 Task: Schedule a networking breakfast event for next Wednesday at 9:00 AM.
Action: Mouse moved to (77, 241)
Screenshot: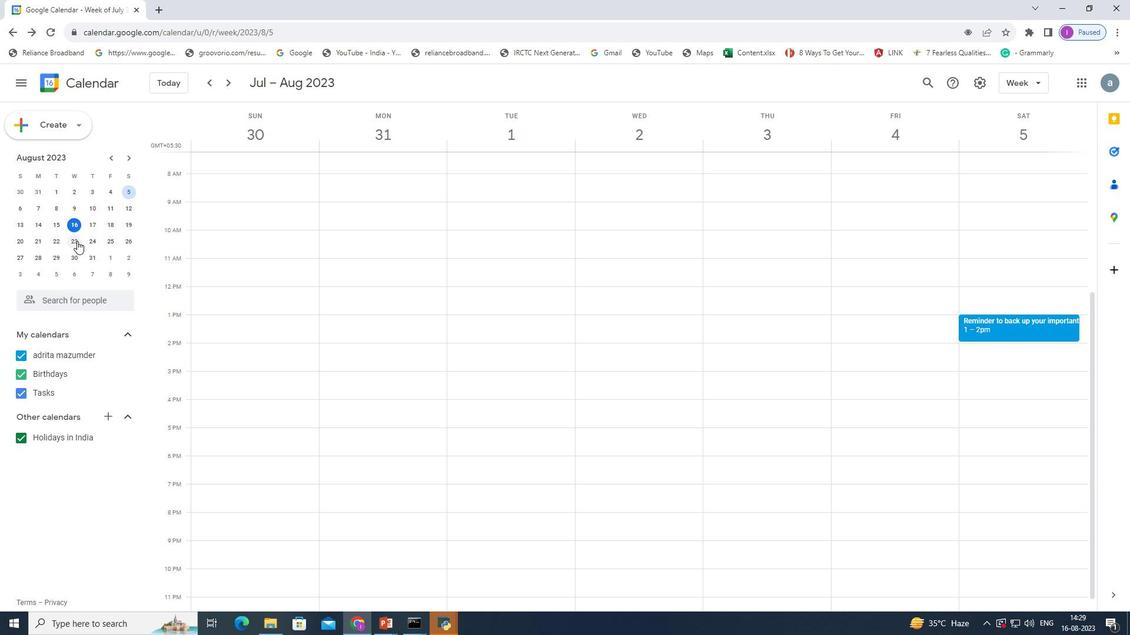 
Action: Mouse pressed left at (77, 241)
Screenshot: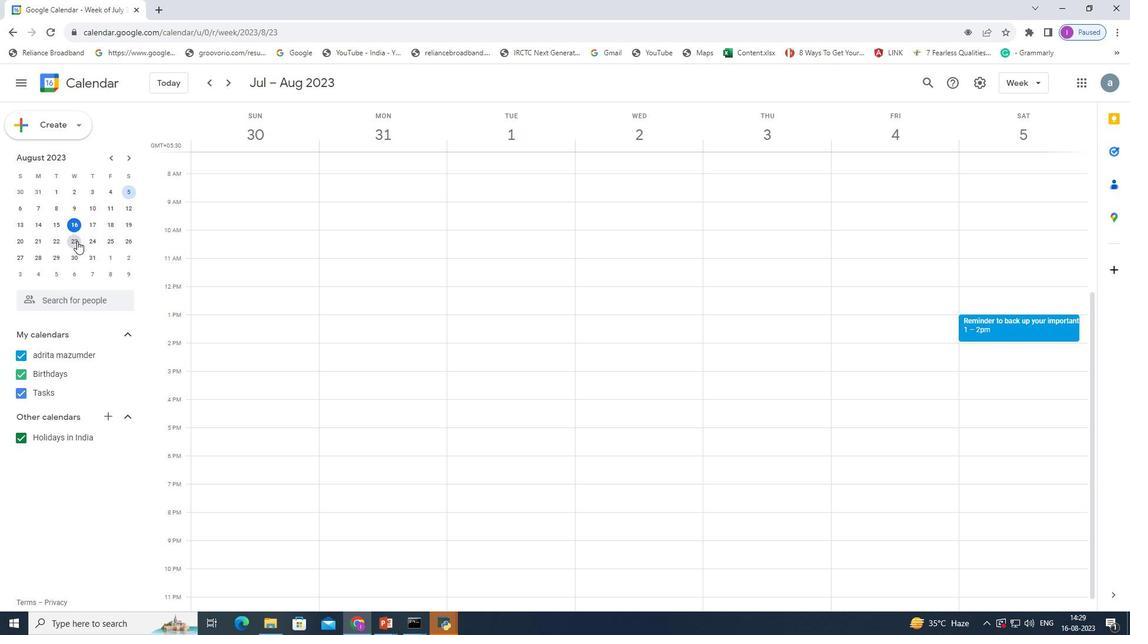 
Action: Mouse moved to (77, 243)
Screenshot: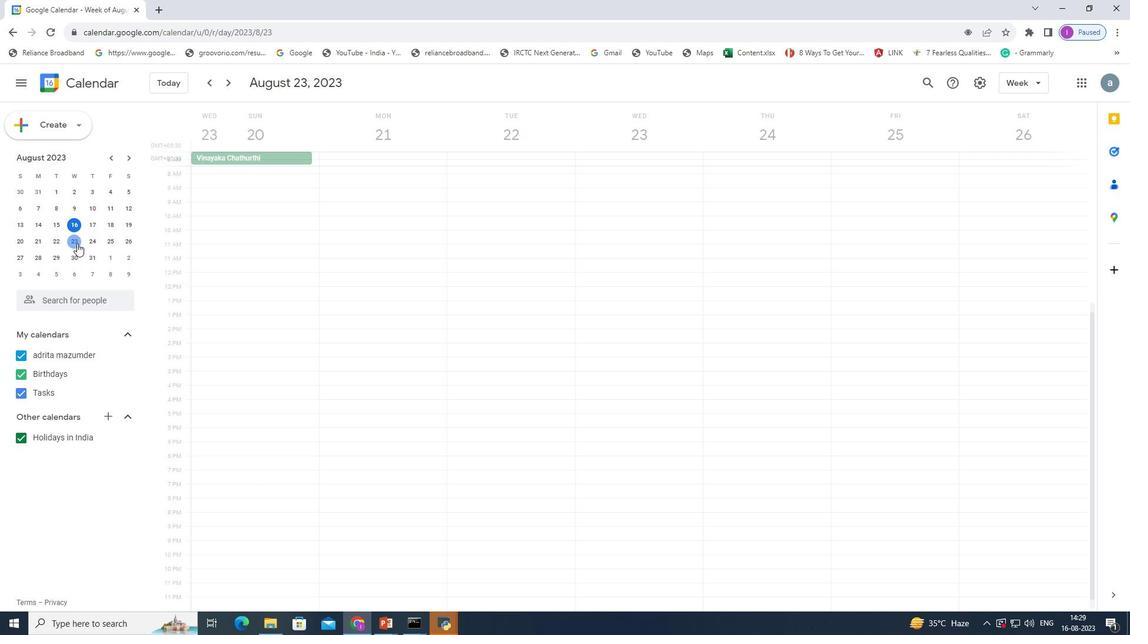 
Action: Mouse pressed left at (77, 243)
Screenshot: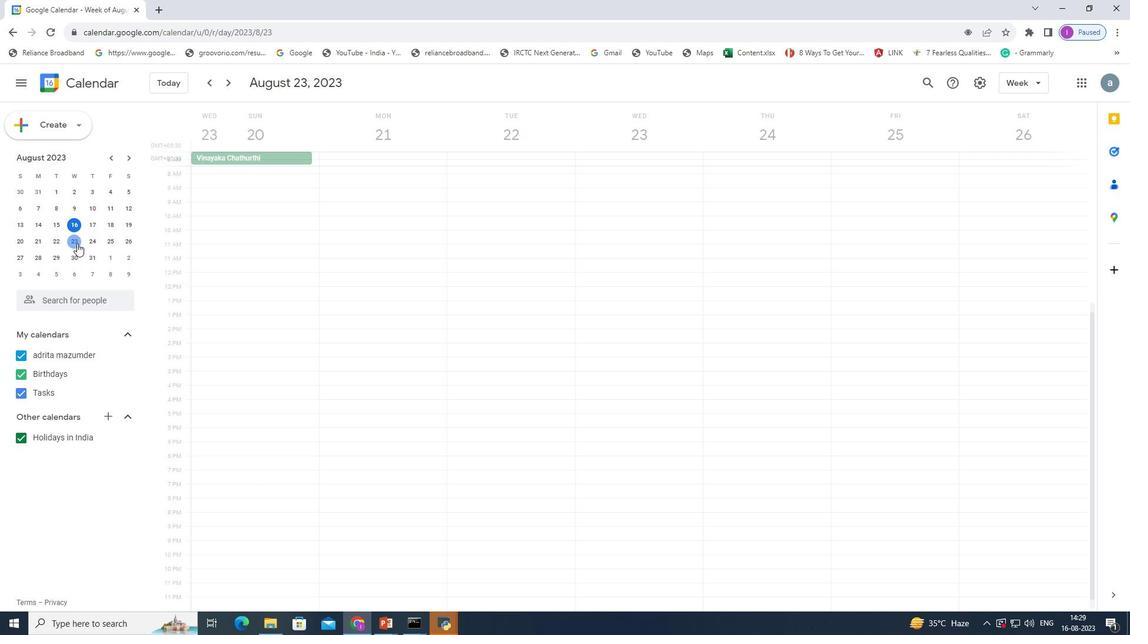 
Action: Mouse moved to (210, 190)
Screenshot: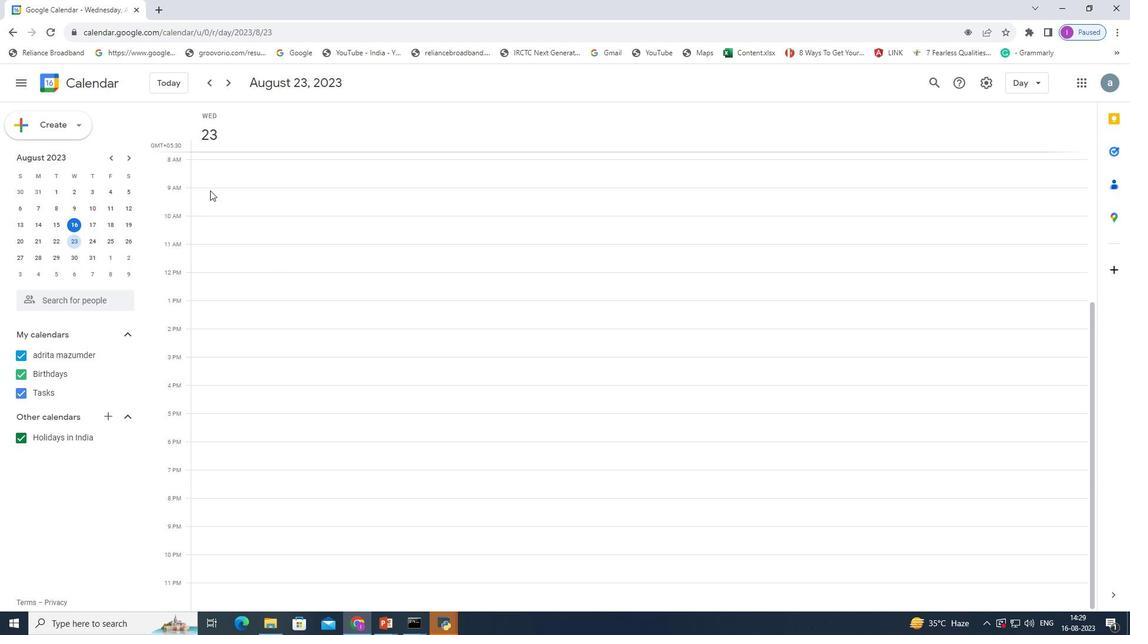 
Action: Mouse pressed left at (210, 190)
Screenshot: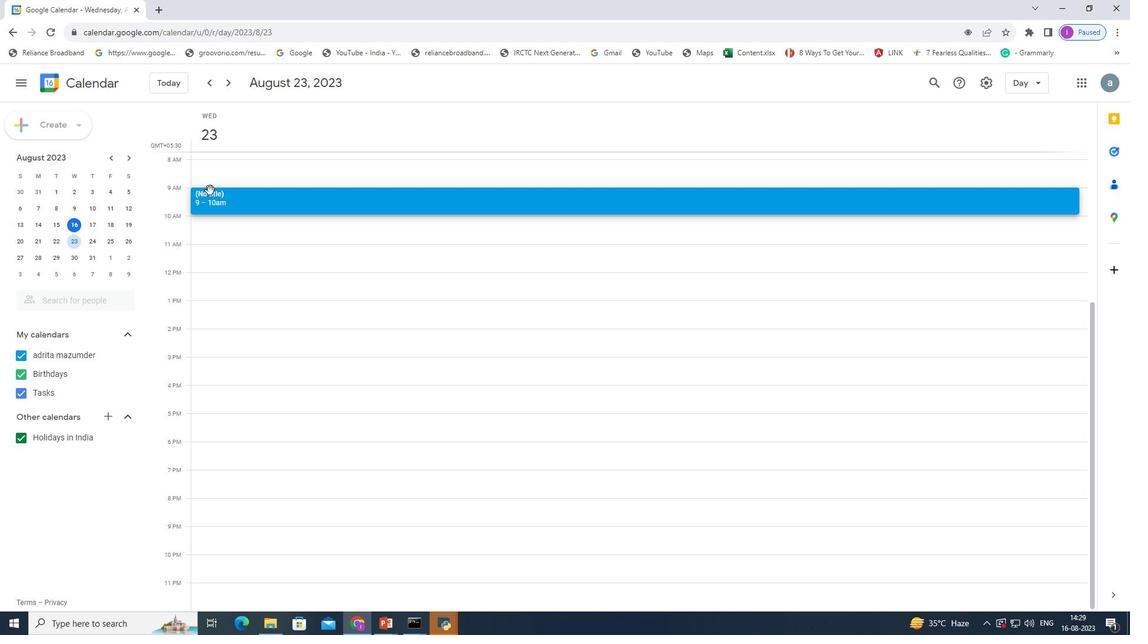 
Action: Mouse moved to (528, 233)
Screenshot: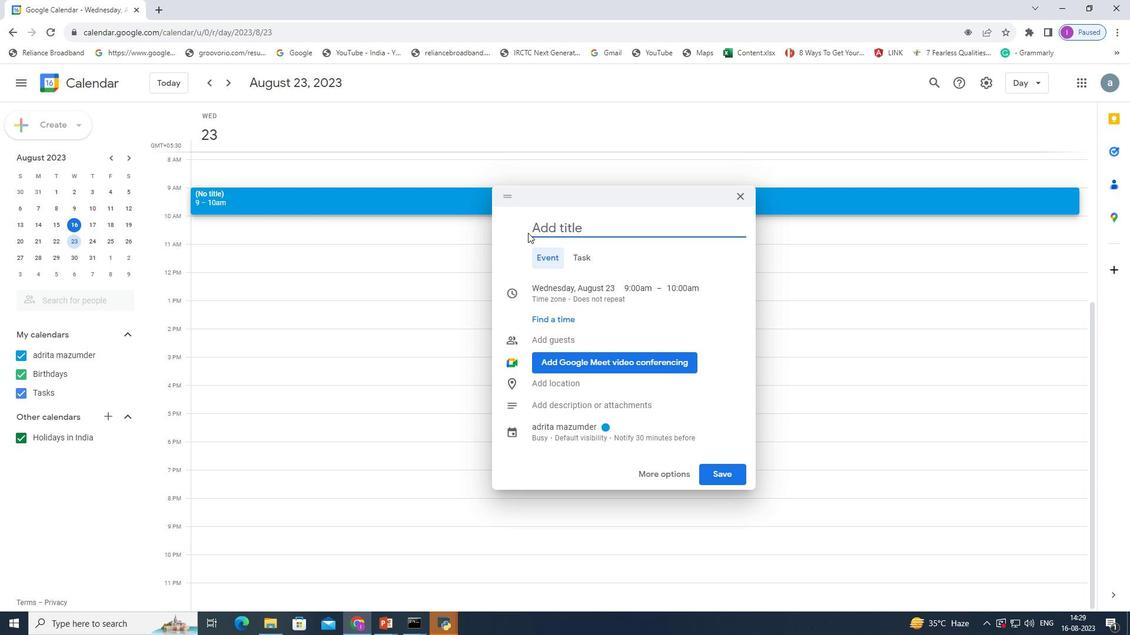 
Action: Key pressed <Key.shift><Key.shift><Key.shift><Key.shift><Key.shift><Key.shift><Key.shift><Key.shift><Key.shift><Key.shift><Key.shift><Key.shift><Key.shift><Key.shift><Key.shift>Networkingbreak
Screenshot: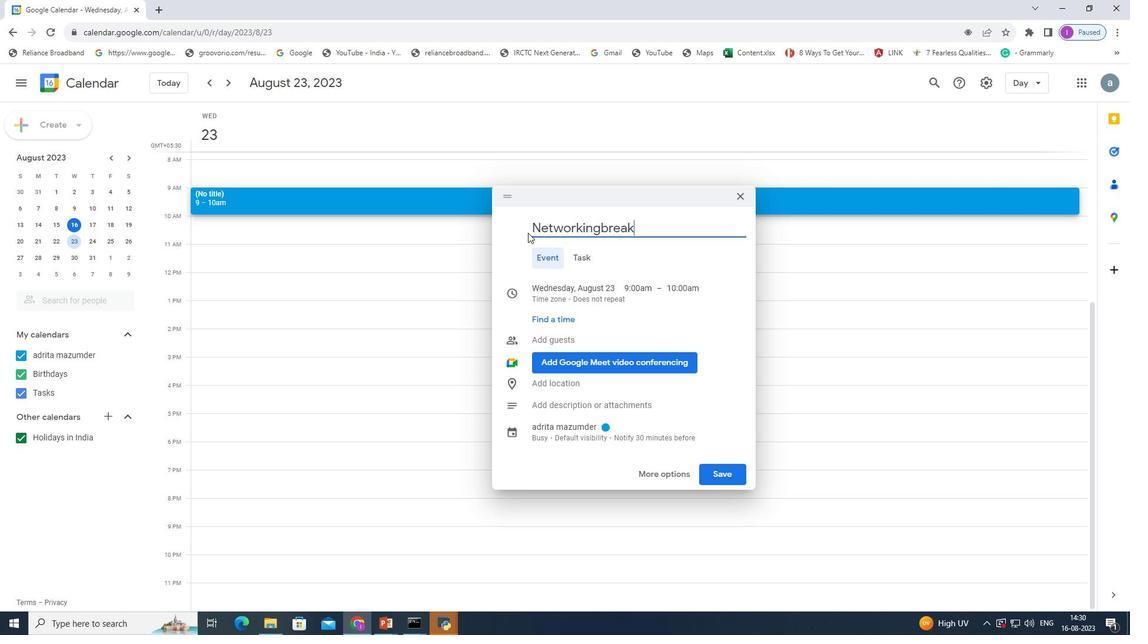 
Action: Mouse moved to (599, 226)
Screenshot: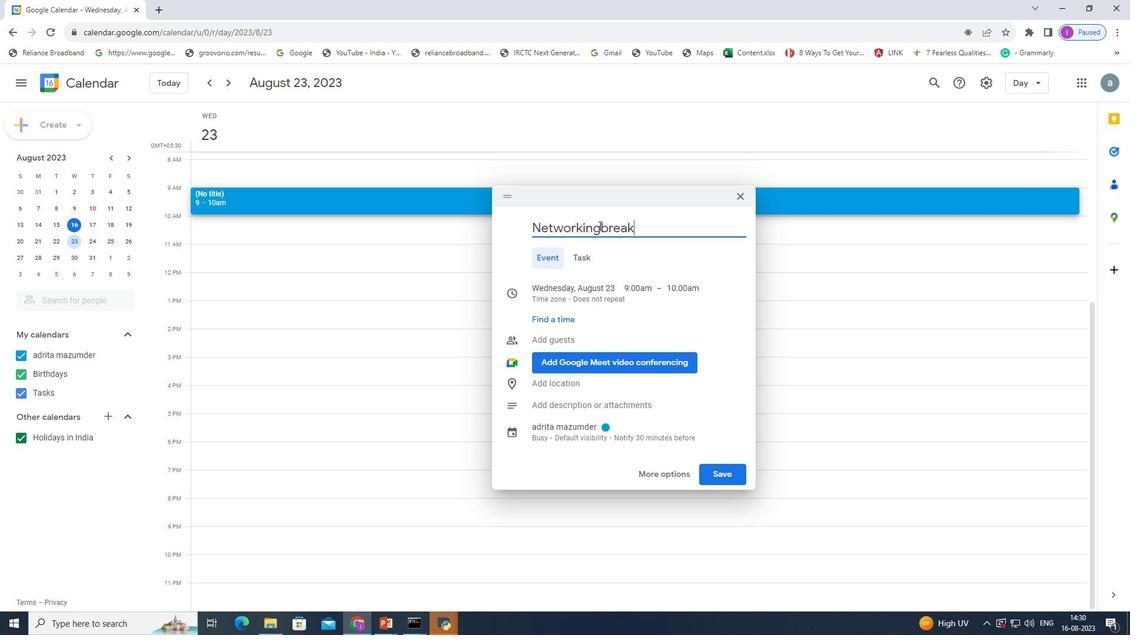 
Action: Mouse pressed left at (599, 226)
Screenshot: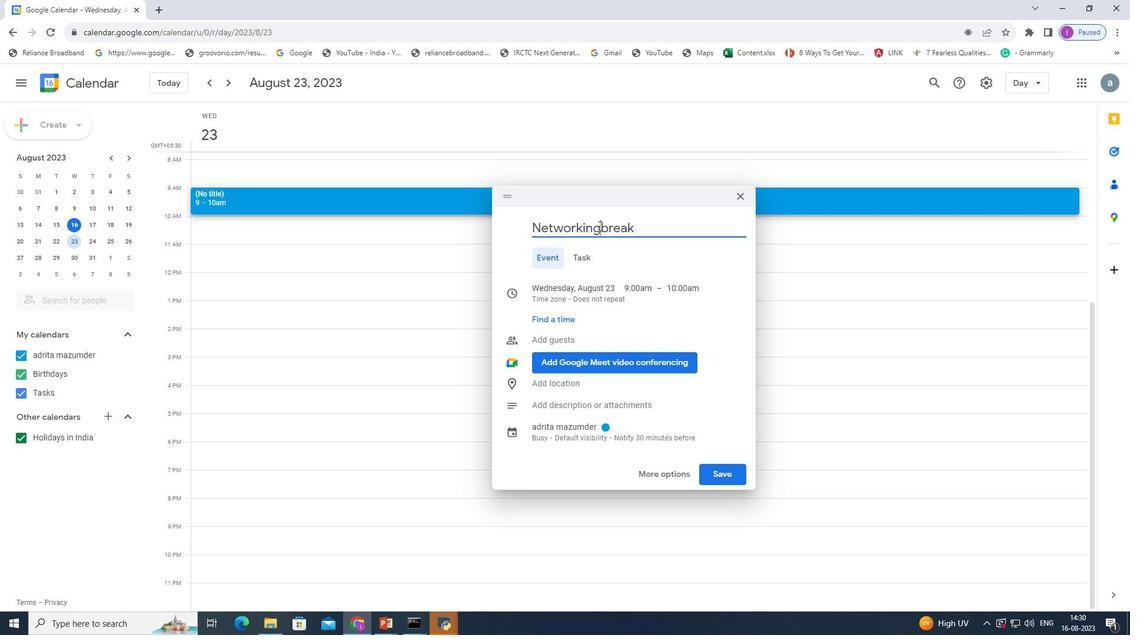 
Action: Key pressed <Key.space>
Screenshot: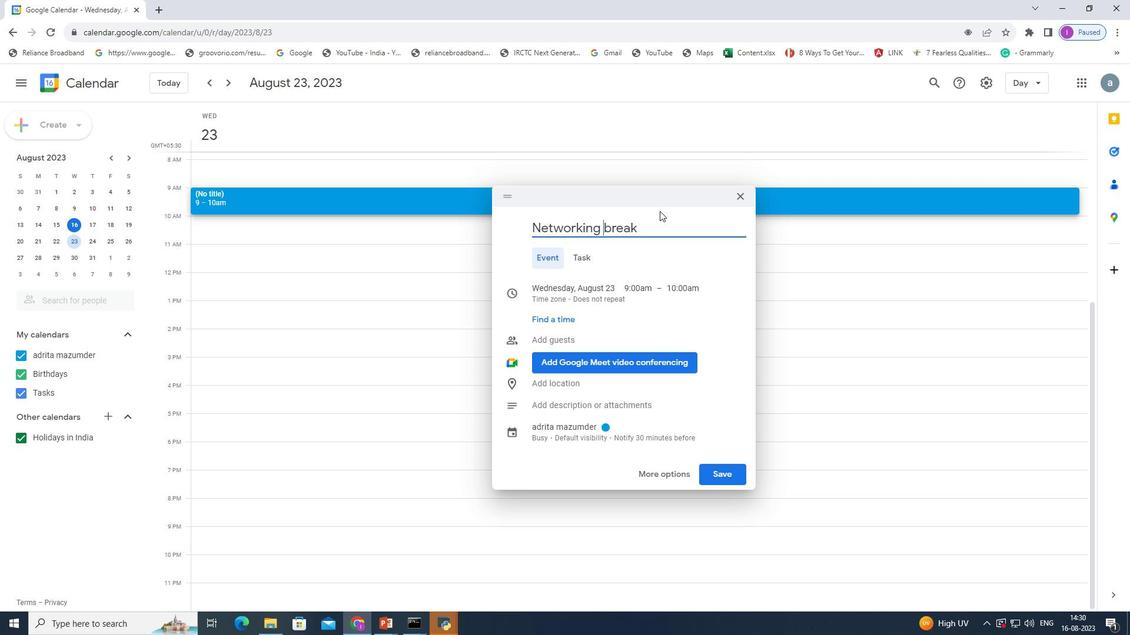 
Action: Mouse moved to (638, 224)
Screenshot: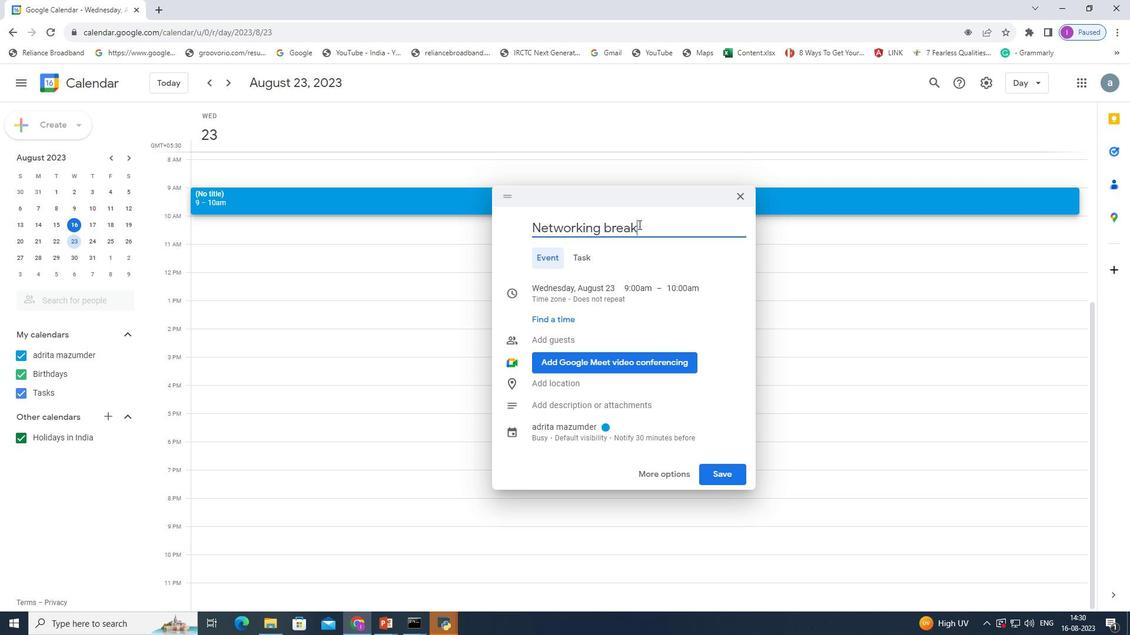 
Action: Mouse pressed left at (638, 224)
Screenshot: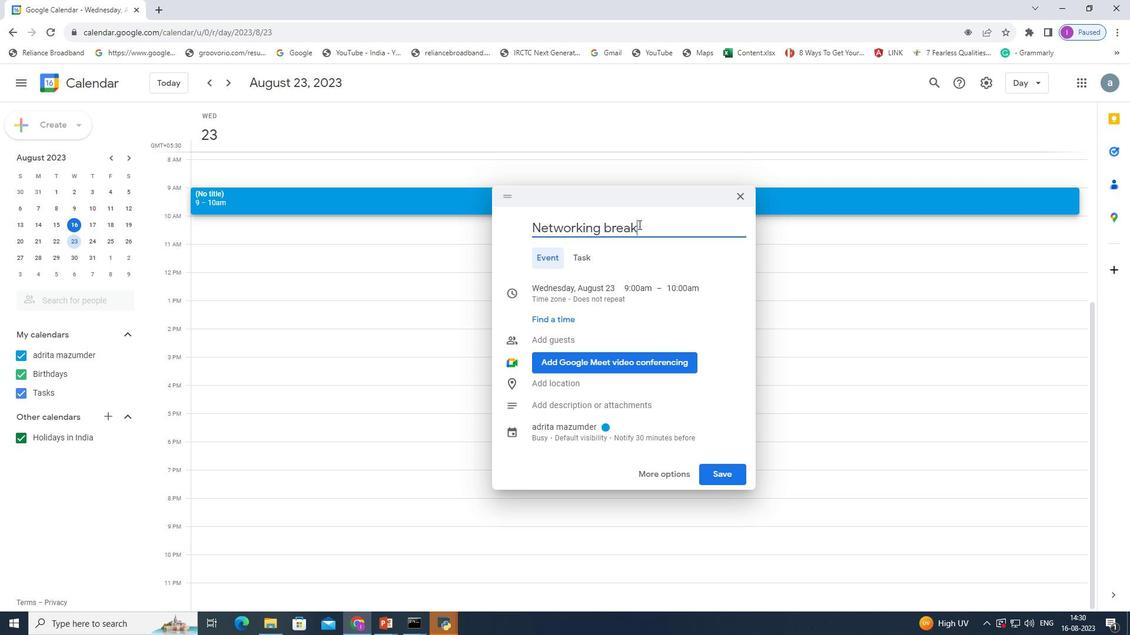 
Action: Key pressed fast<Key.space>event
Screenshot: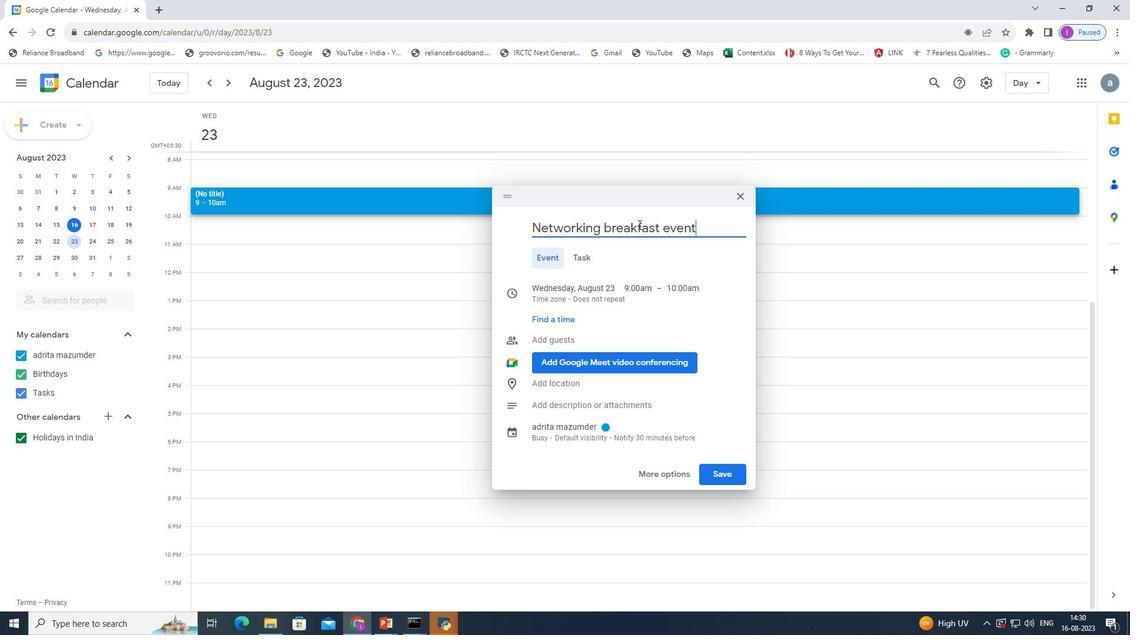 
Action: Mouse moved to (725, 478)
Screenshot: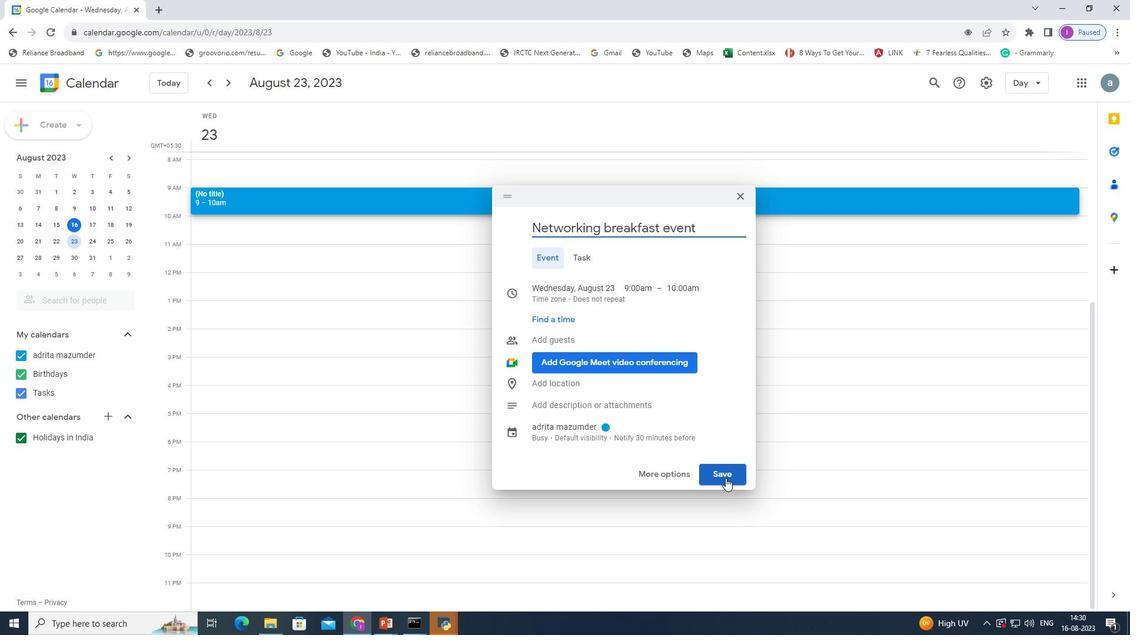 
Action: Mouse pressed left at (725, 478)
Screenshot: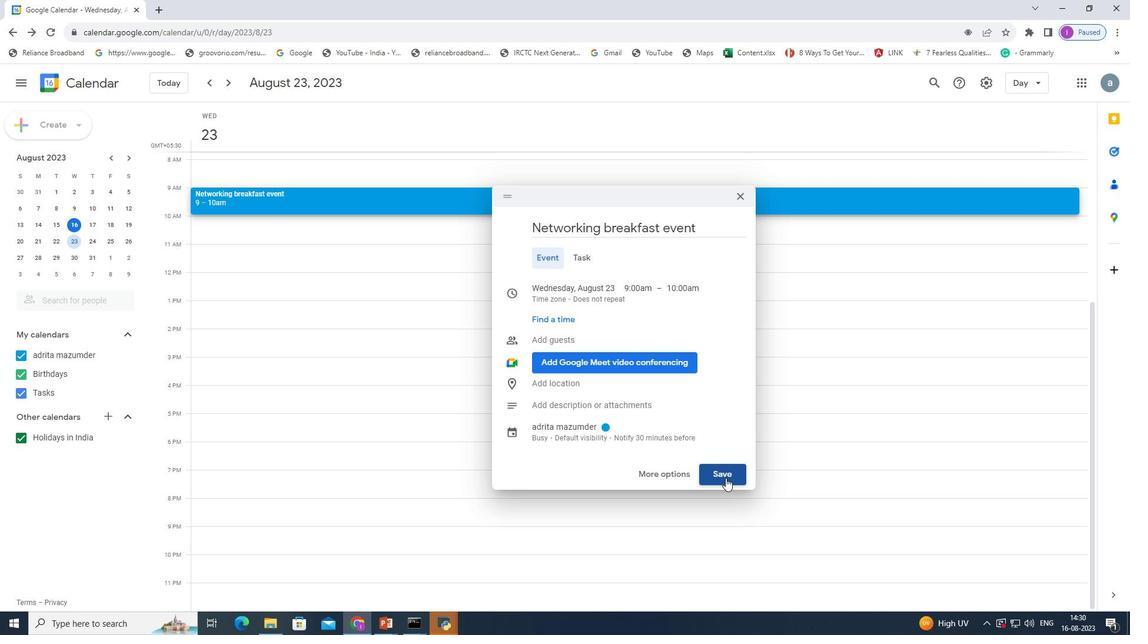 
